 Task: Create report for event organizers to track registration numbers, attendance and feedback.
Action: Mouse moved to (344, 58)
Screenshot: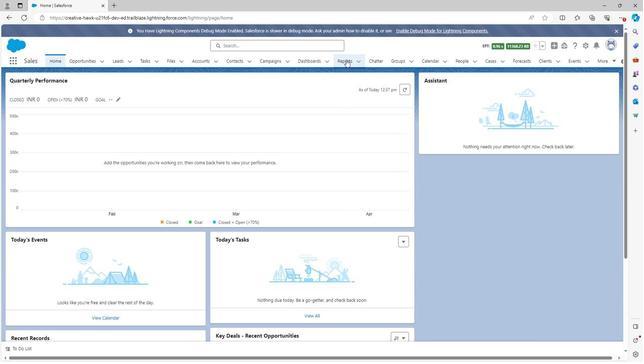 
Action: Mouse pressed left at (344, 58)
Screenshot: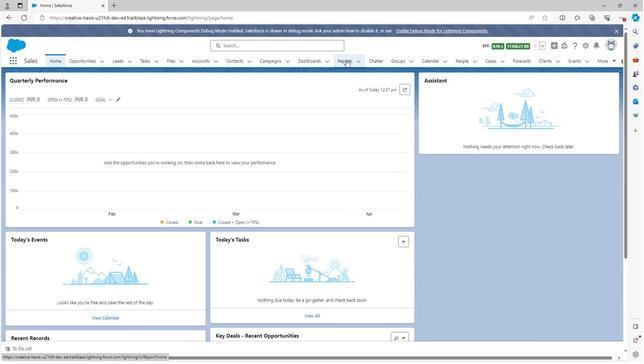 
Action: Mouse moved to (542, 86)
Screenshot: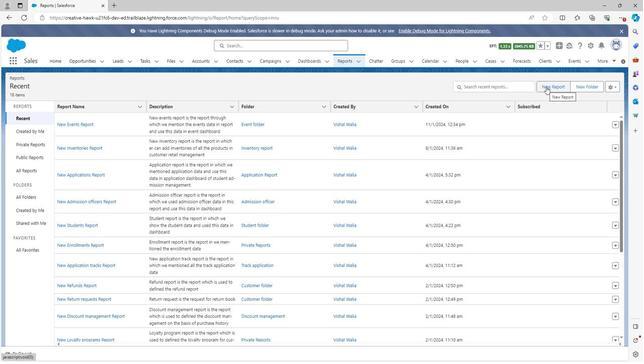 
Action: Mouse pressed left at (542, 86)
Screenshot: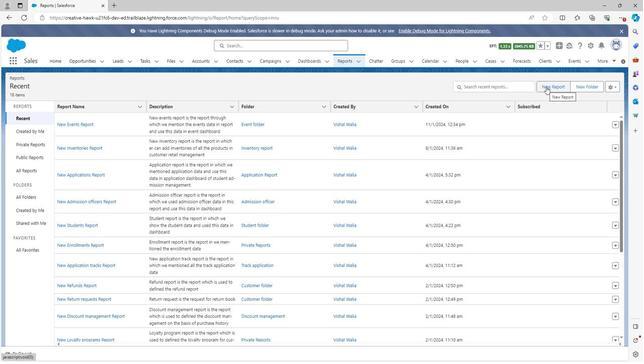 
Action: Mouse moved to (210, 125)
Screenshot: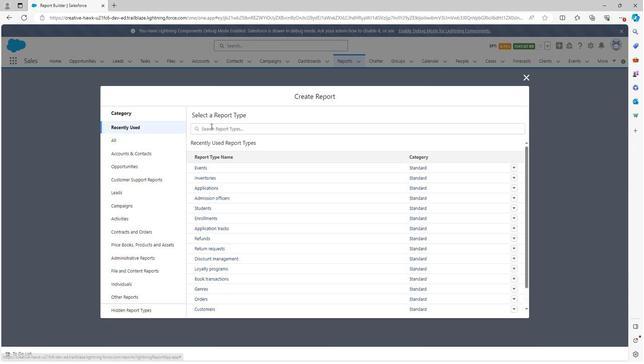 
Action: Mouse pressed left at (210, 125)
Screenshot: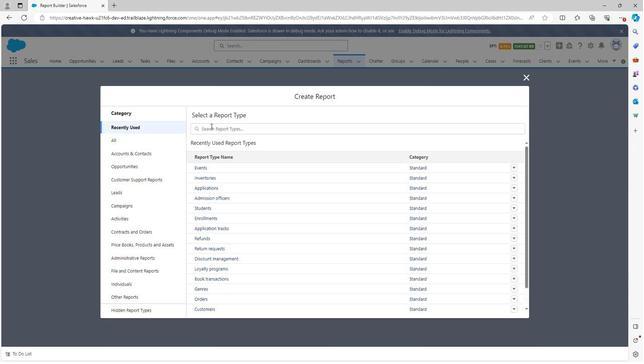 
Action: Key pressed regi
Screenshot: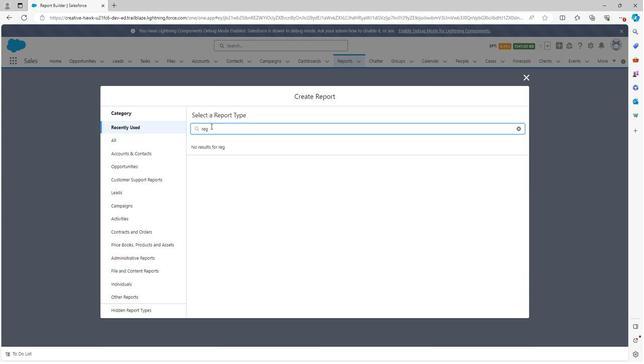 
Action: Mouse moved to (209, 126)
Screenshot: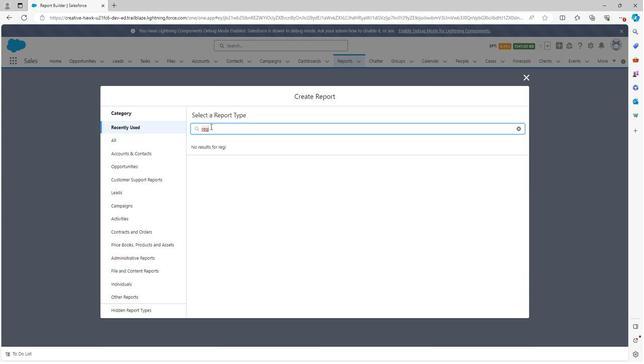 
Action: Key pressed <Key.backspace><Key.backspace><Key.backspace><Key.backspace>
Screenshot: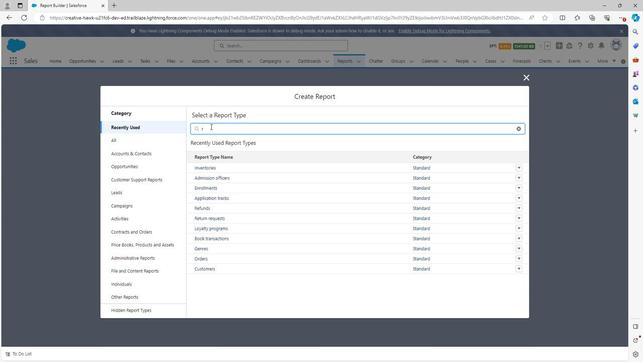 
Action: Mouse moved to (127, 299)
Screenshot: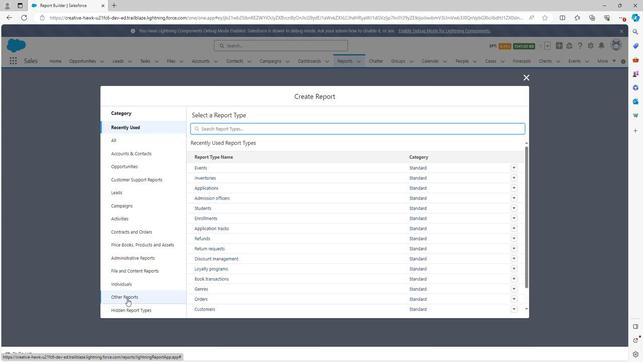 
Action: Mouse pressed left at (127, 299)
Screenshot: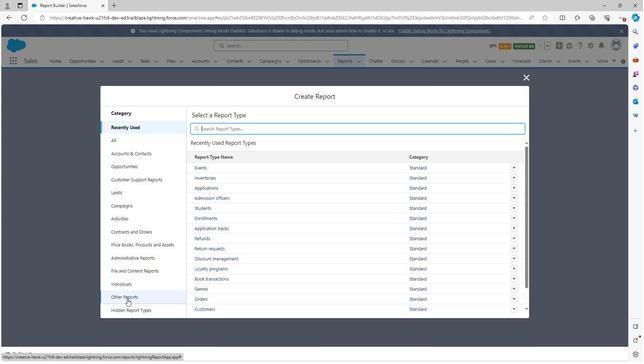 
Action: Mouse moved to (222, 129)
Screenshot: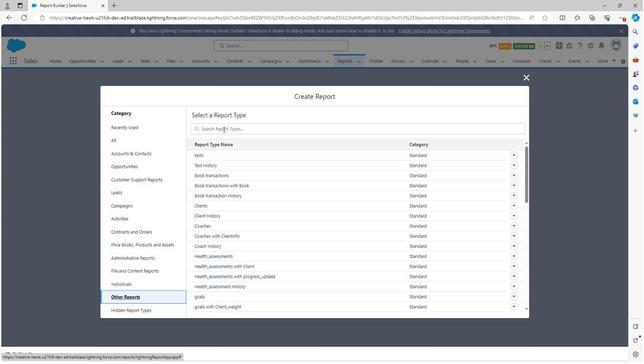 
Action: Mouse pressed left at (222, 129)
Screenshot: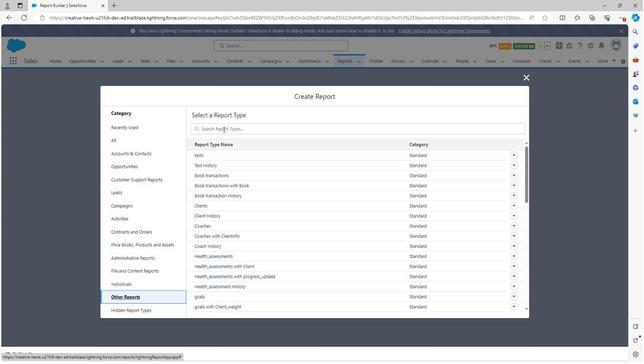 
Action: Key pressed r
Screenshot: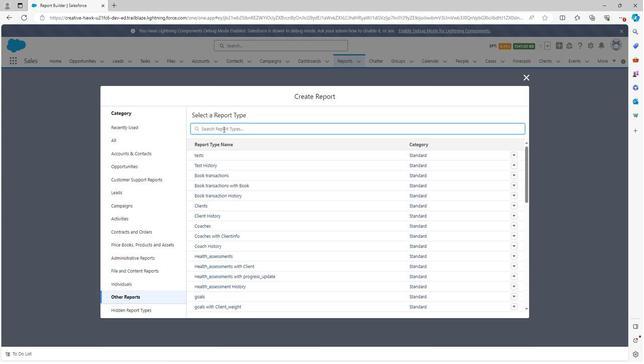 
Action: Mouse moved to (222, 129)
Screenshot: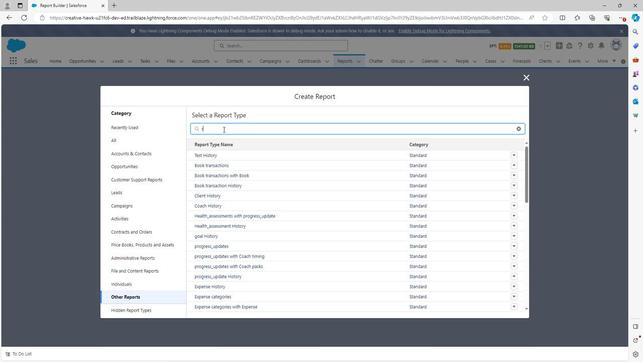 
Action: Key pressed egi
Screenshot: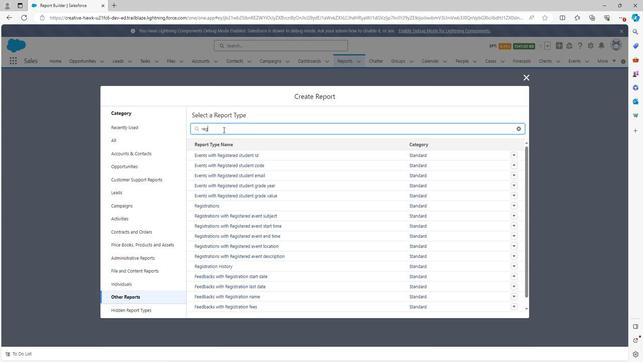 
Action: Mouse moved to (208, 205)
Screenshot: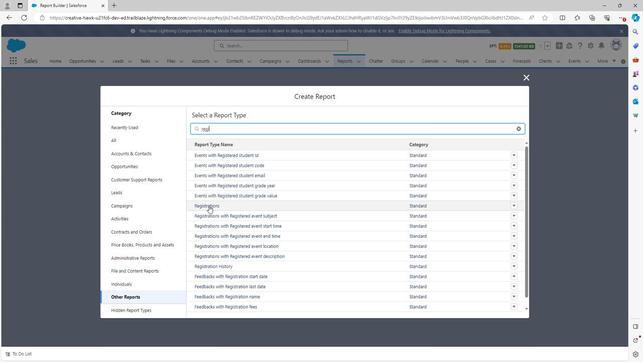 
Action: Mouse pressed left at (208, 205)
Screenshot: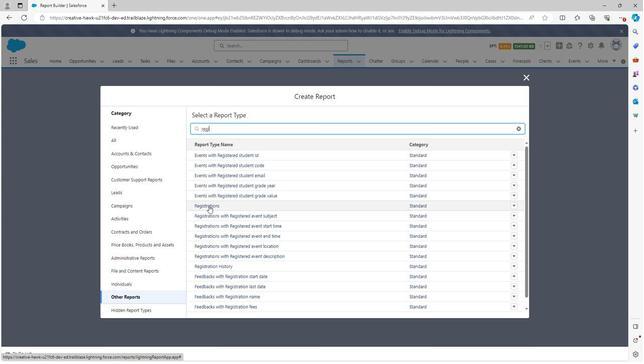 
Action: Mouse moved to (435, 152)
Screenshot: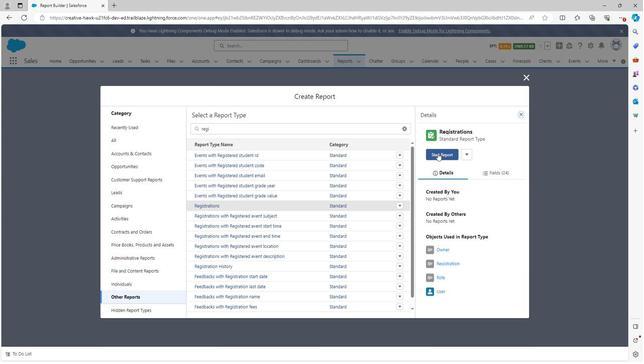 
Action: Mouse pressed left at (435, 152)
Screenshot: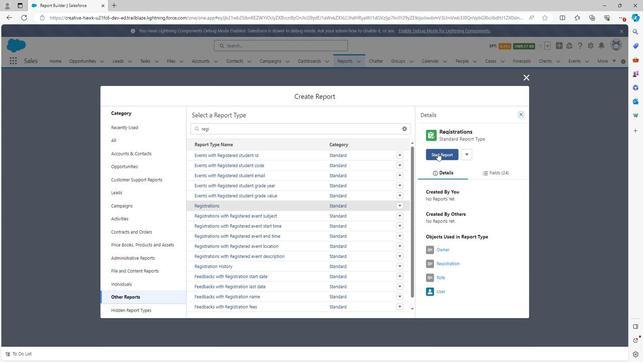 
Action: Mouse moved to (562, 78)
Screenshot: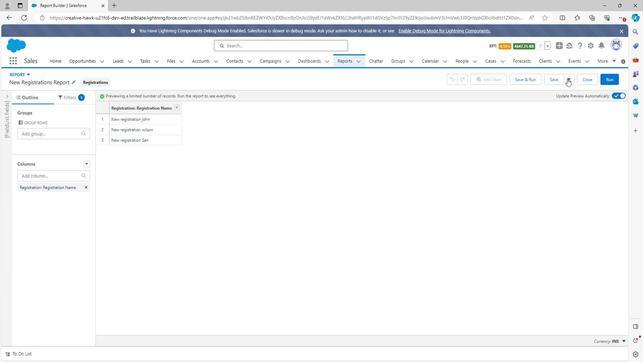 
Action: Mouse pressed left at (562, 78)
Screenshot: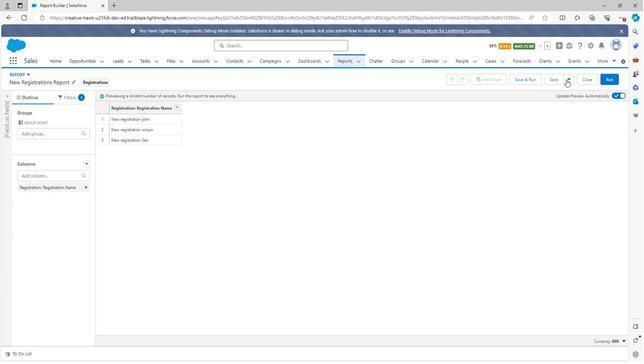 
Action: Mouse moved to (557, 110)
Screenshot: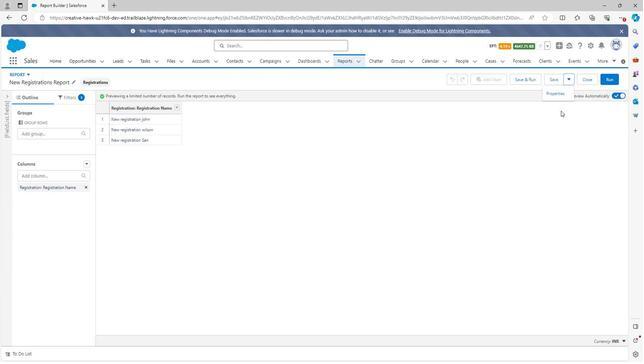 
Action: Mouse pressed left at (557, 110)
Screenshot: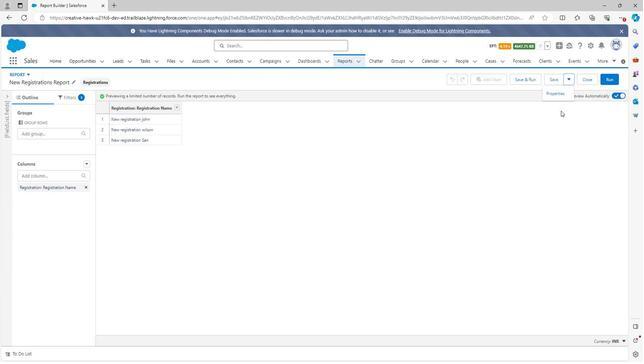 
Action: Mouse moved to (601, 79)
Screenshot: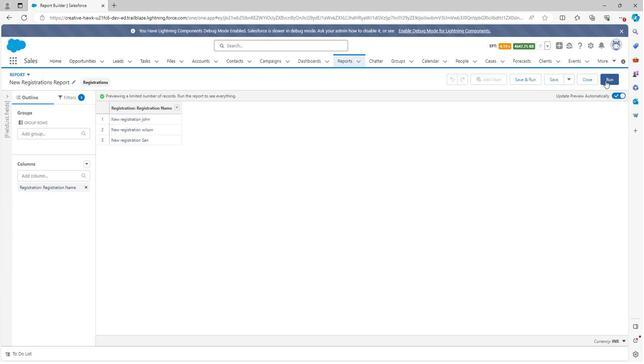 
Action: Mouse pressed left at (601, 79)
Screenshot: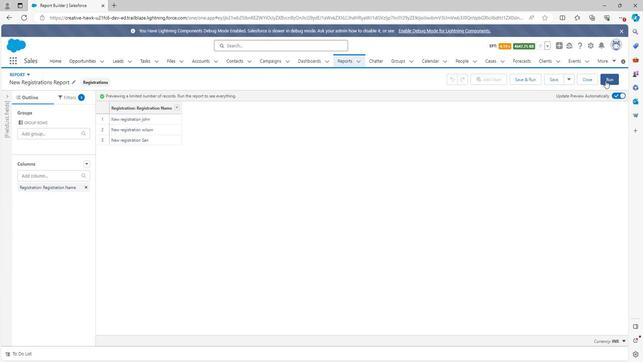
Action: Mouse moved to (611, 81)
Screenshot: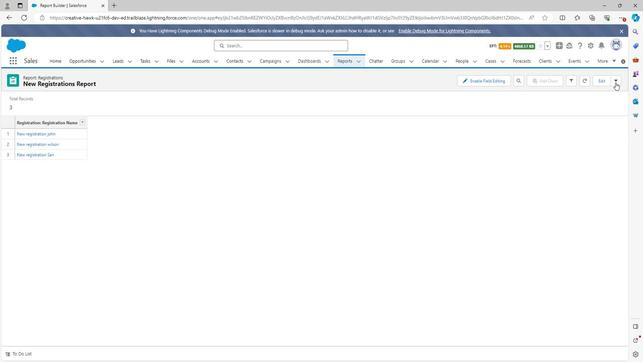 
Action: Mouse pressed left at (611, 81)
Screenshot: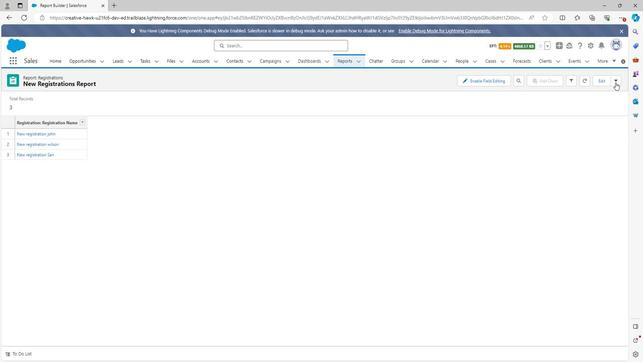 
Action: Mouse moved to (597, 94)
Screenshot: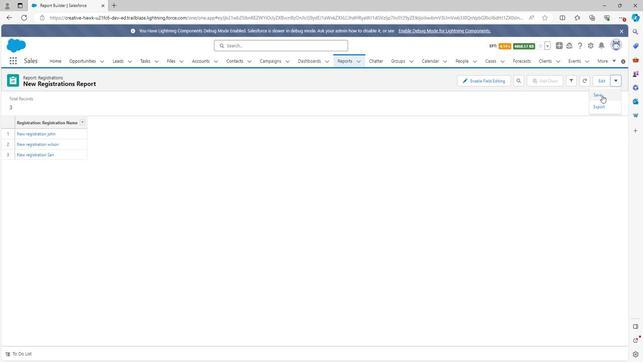 
Action: Mouse pressed left at (597, 94)
Screenshot: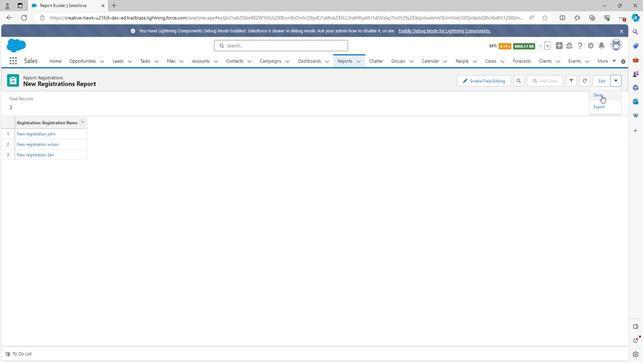 
Action: Mouse moved to (171, 182)
Screenshot: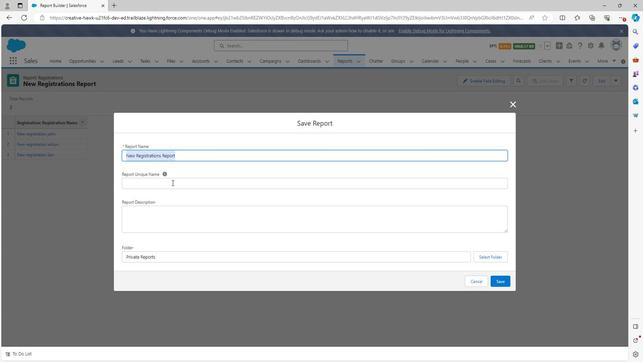 
Action: Mouse pressed left at (171, 182)
Screenshot: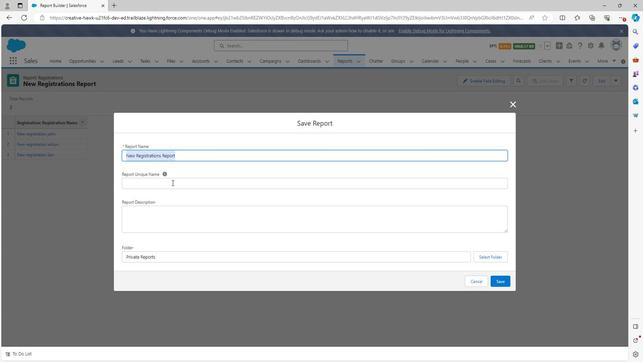 
Action: Mouse moved to (163, 214)
Screenshot: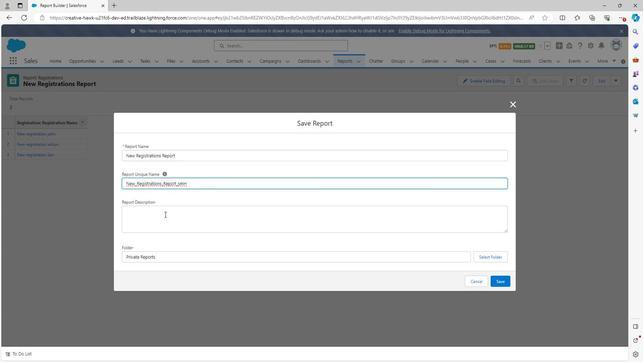 
Action: Mouse pressed left at (163, 214)
Screenshot: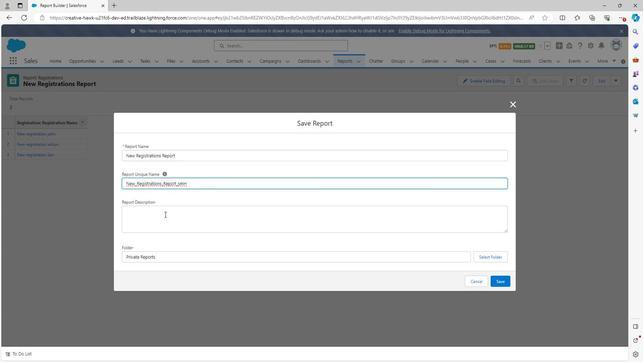 
Action: Key pressed <Key.shift><Key.shift><Key.shift><Key.shift>N
Screenshot: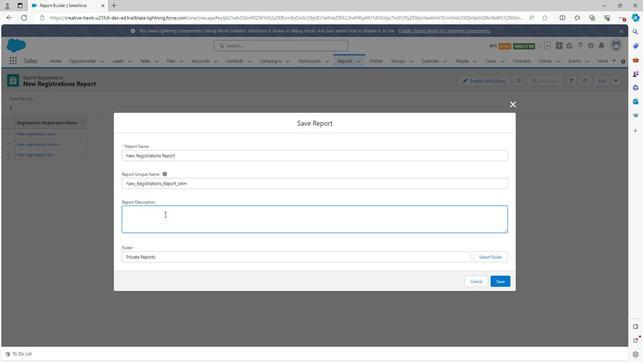 
Action: Mouse moved to (164, 213)
Screenshot: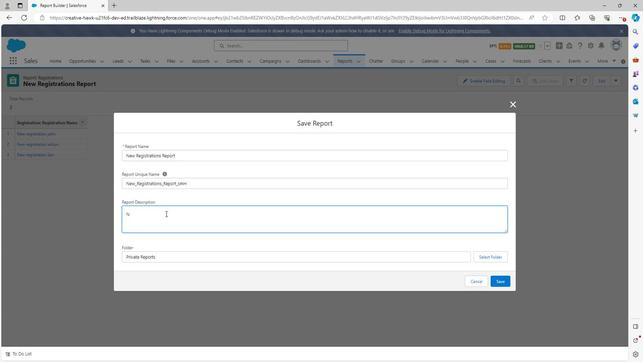
Action: Key pressed e
Screenshot: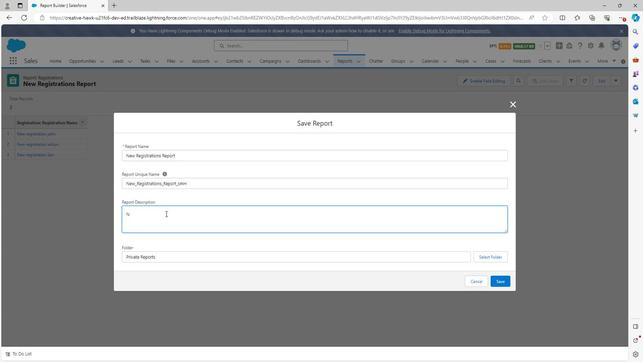 
Action: Mouse moved to (165, 213)
Screenshot: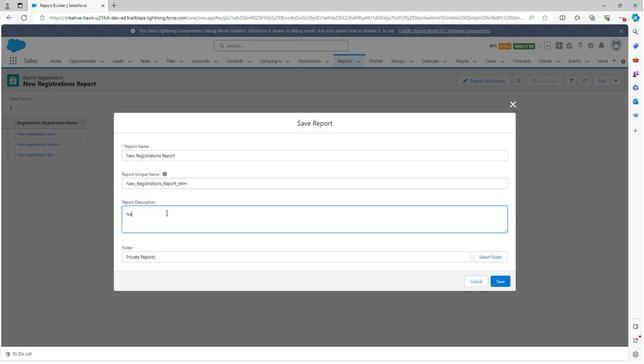 
Action: Key pressed w<Key.space>r
Screenshot: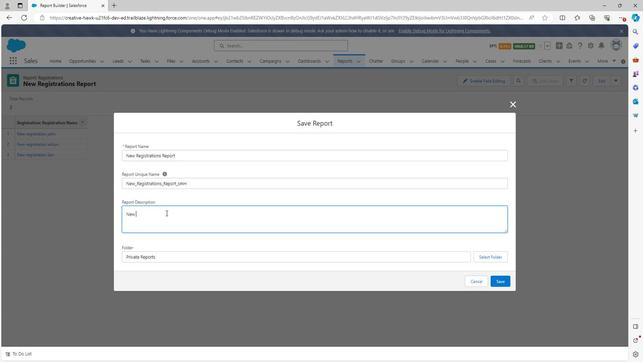
Action: Mouse moved to (165, 211)
Screenshot: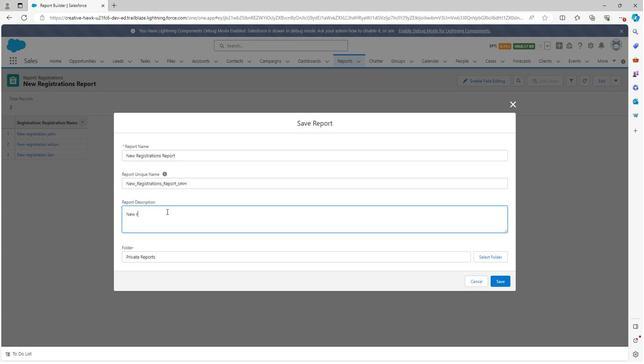 
Action: Key pressed e
Screenshot: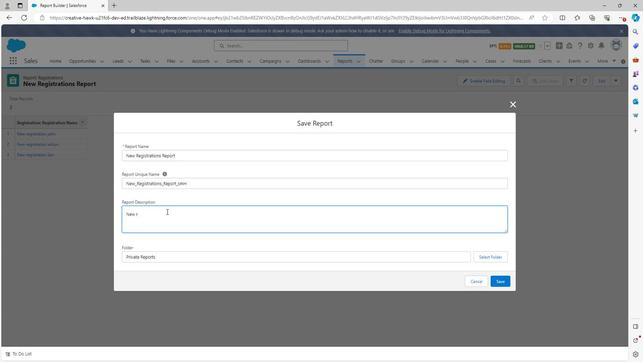 
Action: Mouse moved to (166, 210)
Screenshot: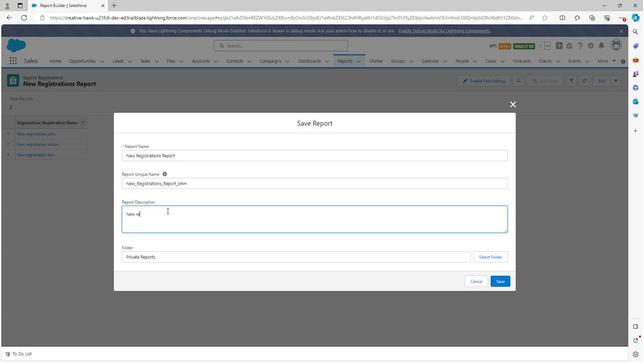
Action: Key pressed g
Screenshot: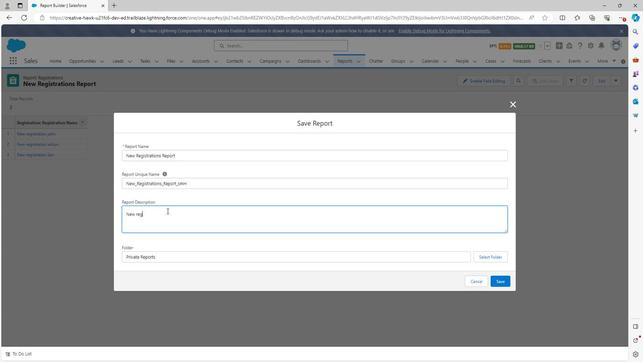 
Action: Mouse moved to (166, 210)
Screenshot: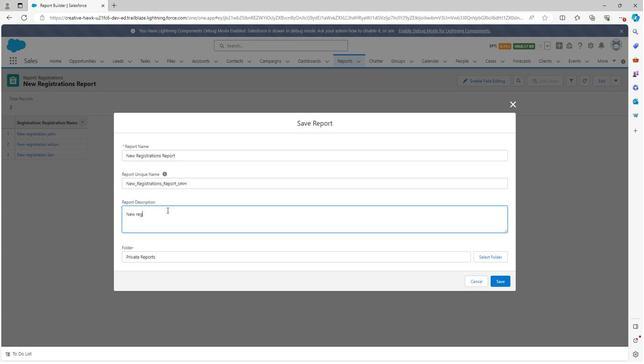 
Action: Key pressed i
Screenshot: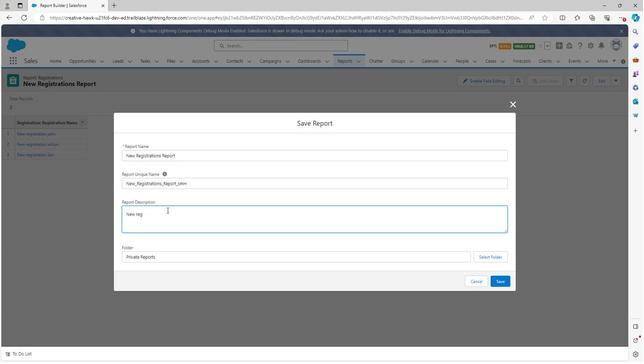 
Action: Mouse moved to (166, 209)
Screenshot: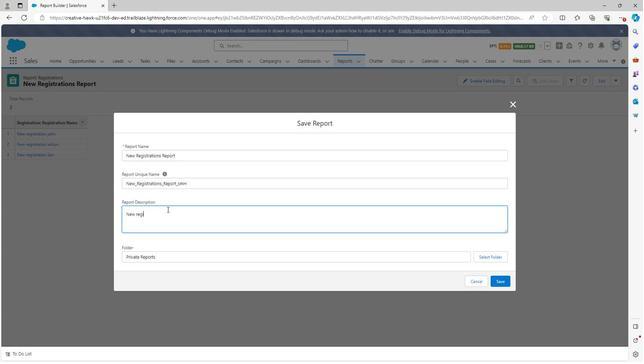 
Action: Key pressed st
Screenshot: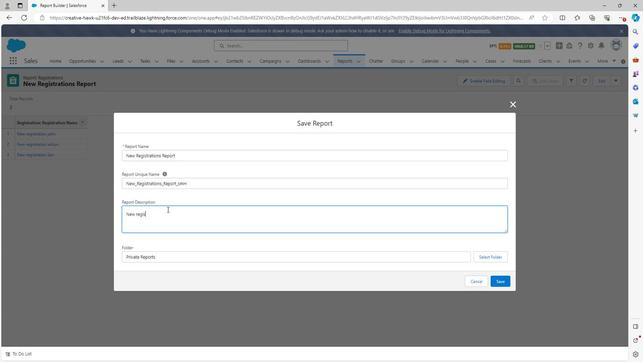 
Action: Mouse moved to (166, 209)
Screenshot: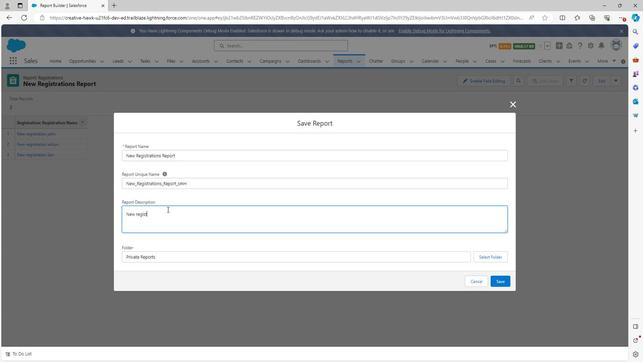 
Action: Key pressed rati
Screenshot: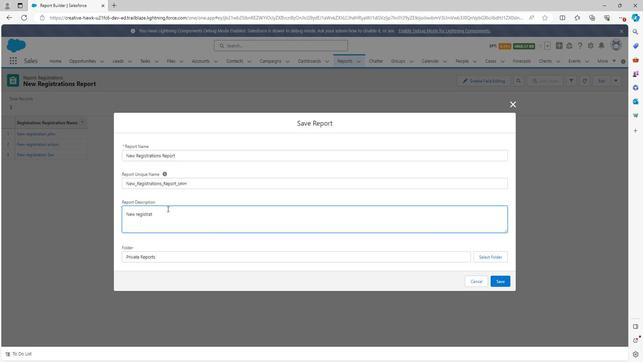 
Action: Mouse moved to (167, 205)
Screenshot: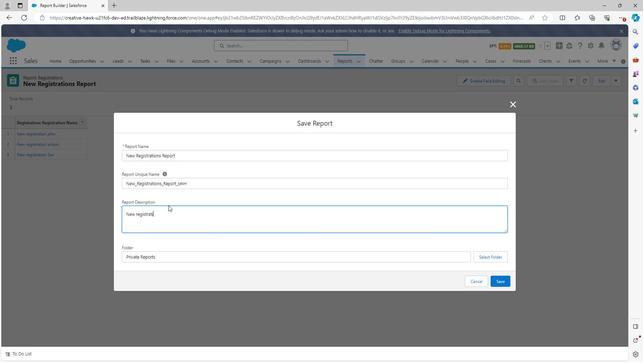 
Action: Key pressed o
Screenshot: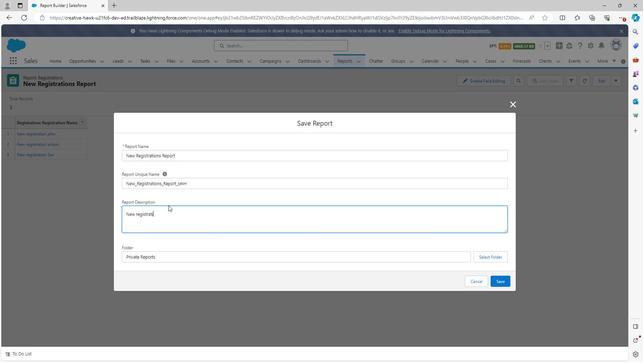 
Action: Mouse moved to (167, 205)
Screenshot: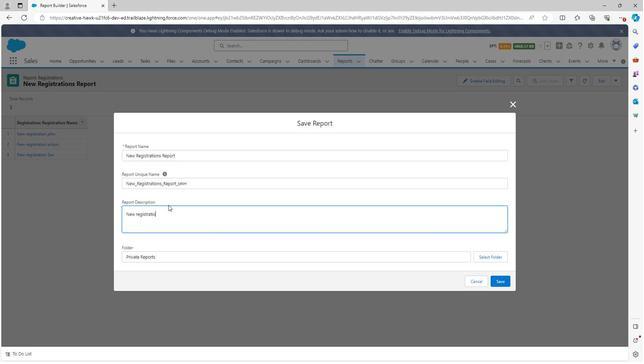 
Action: Key pressed n
Screenshot: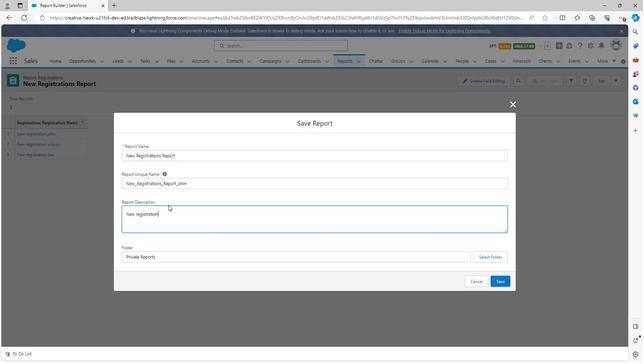 
Action: Mouse moved to (167, 205)
Screenshot: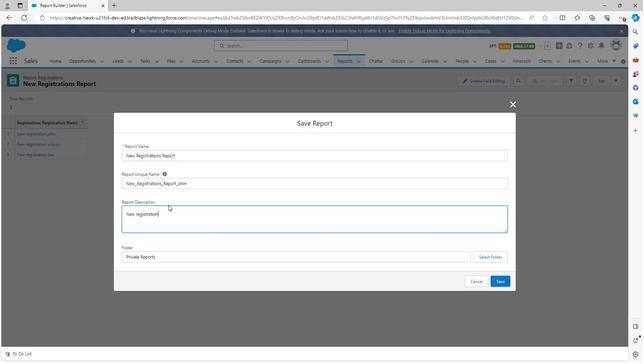 
Action: Key pressed <Key.space>
Screenshot: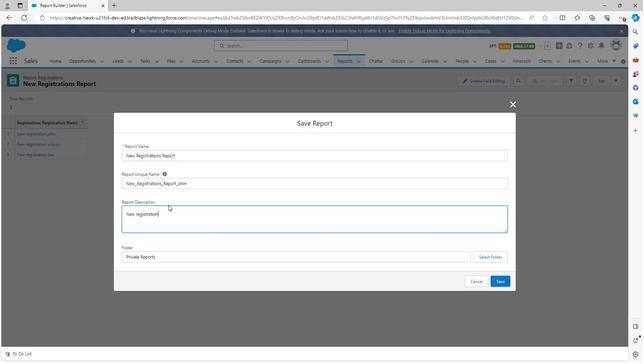 
Action: Mouse moved to (167, 204)
Screenshot: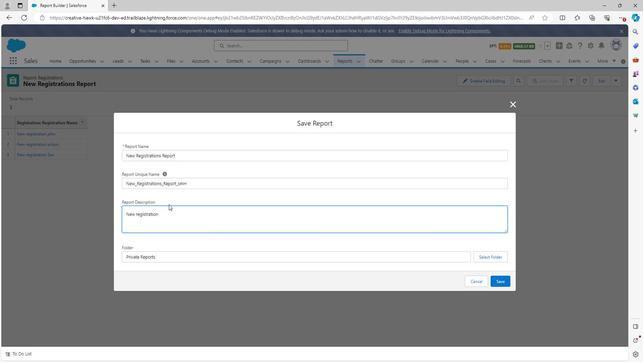 
Action: Key pressed report<Key.space>
Screenshot: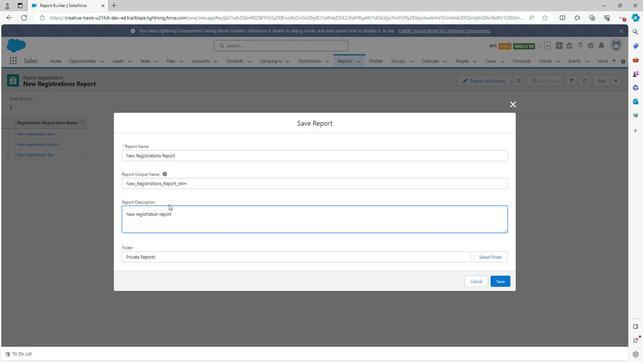 
Action: Mouse moved to (167, 204)
Screenshot: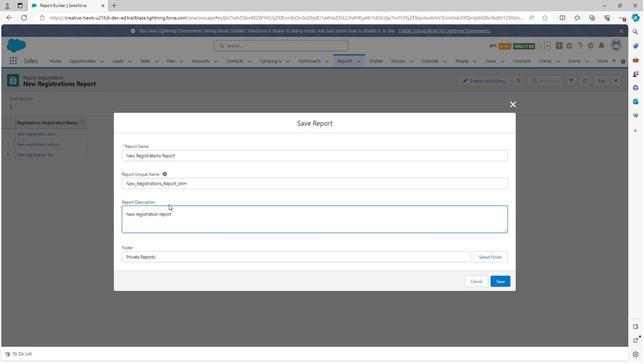 
Action: Key pressed i
Screenshot: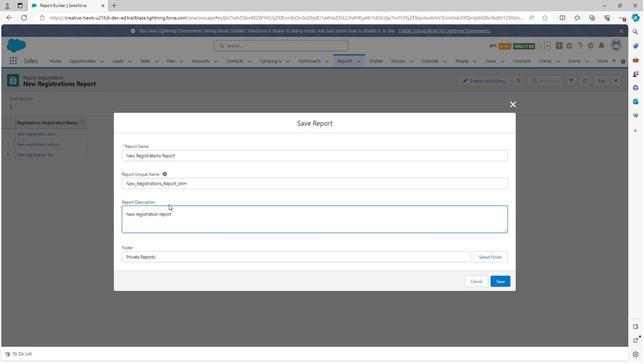 
Action: Mouse moved to (167, 205)
Screenshot: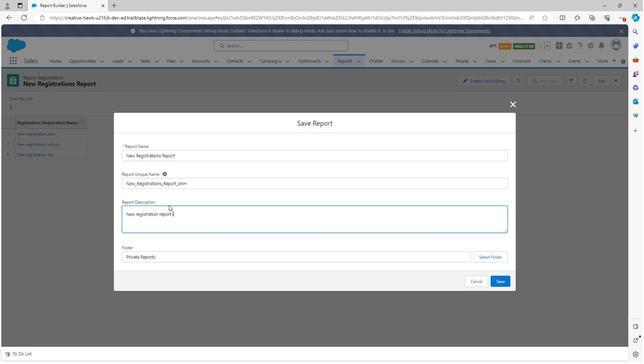 
Action: Key pressed s<Key.space>the<Key.space>report<Key.space>
Screenshot: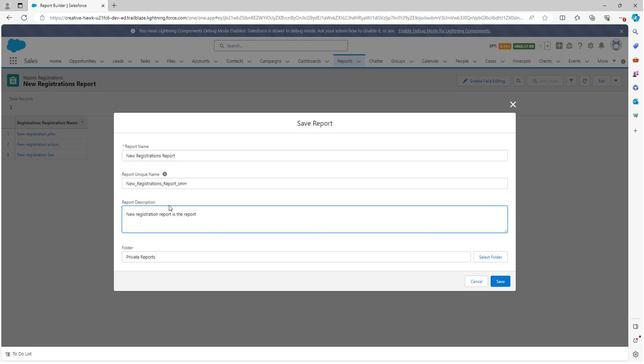 
Action: Mouse moved to (168, 205)
Screenshot: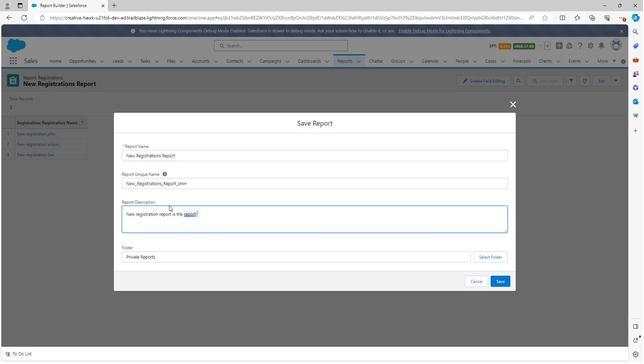 
Action: Key pressed through
Screenshot: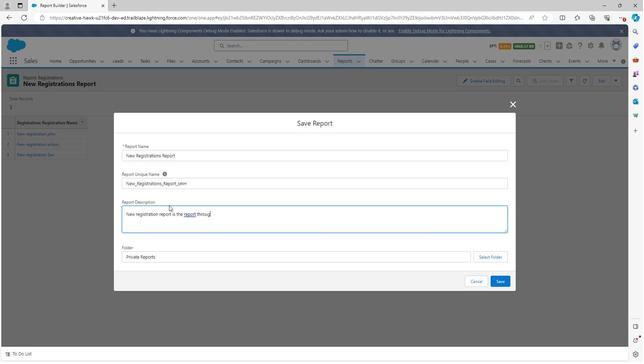 
Action: Mouse moved to (168, 205)
Screenshot: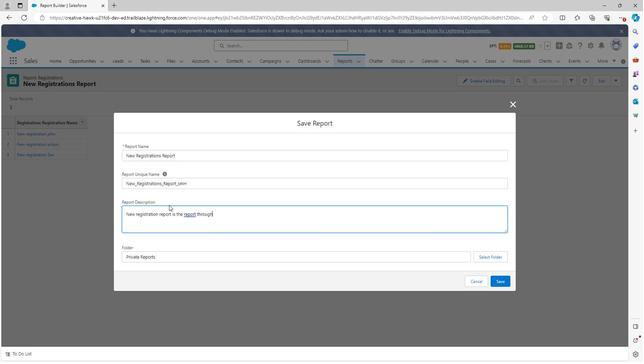 
Action: Key pressed <Key.space>which<Key.space>we
Screenshot: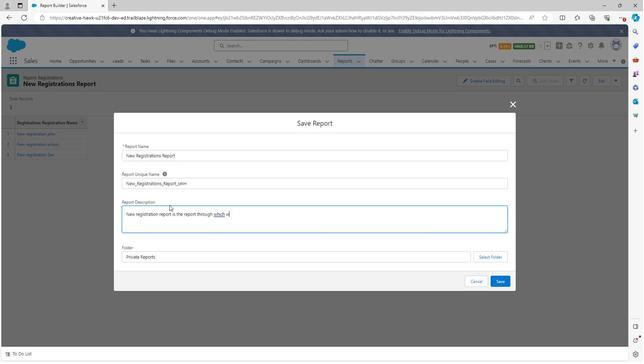 
Action: Mouse moved to (168, 205)
Screenshot: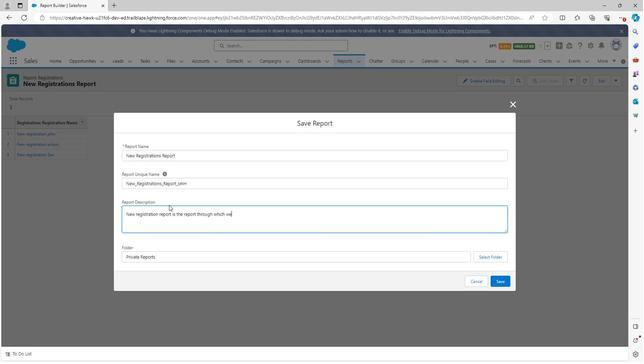 
Action: Key pressed <Key.space>defi
Screenshot: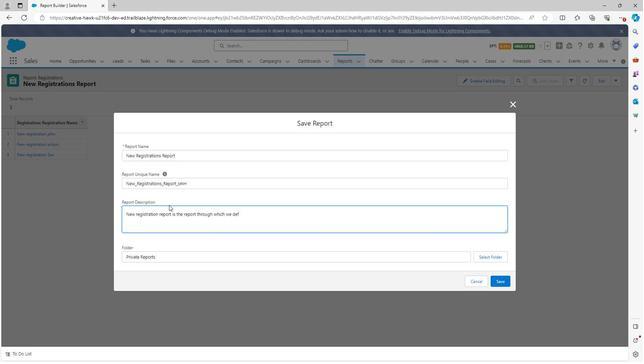 
Action: Mouse moved to (168, 205)
Screenshot: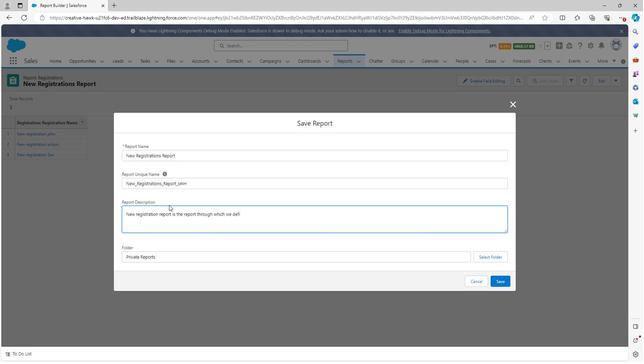 
Action: Key pressed n
Screenshot: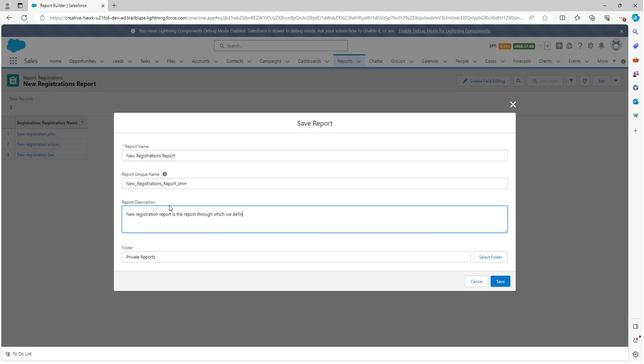 
Action: Mouse moved to (167, 205)
Screenshot: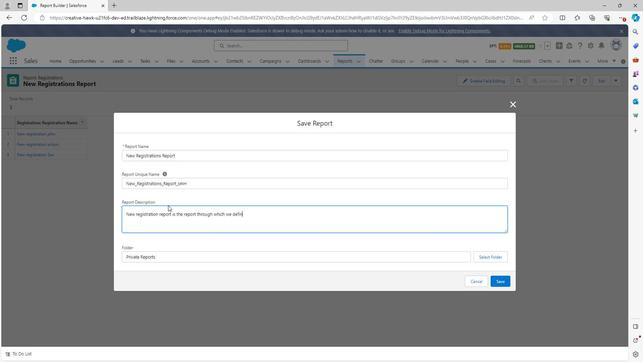 
Action: Key pressed ed<Key.space>the<Key.space>new<Key.space>registrati
Screenshot: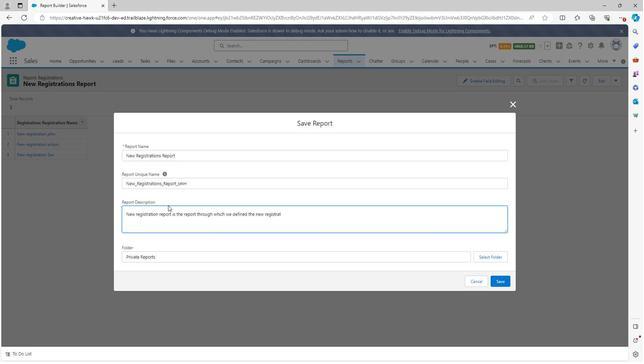 
Action: Mouse moved to (166, 205)
Screenshot: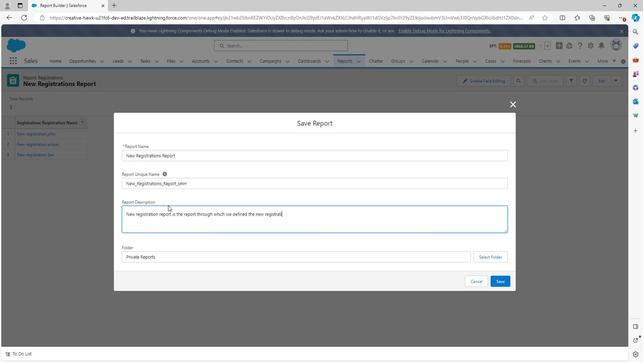 
Action: Key pressed o
Screenshot: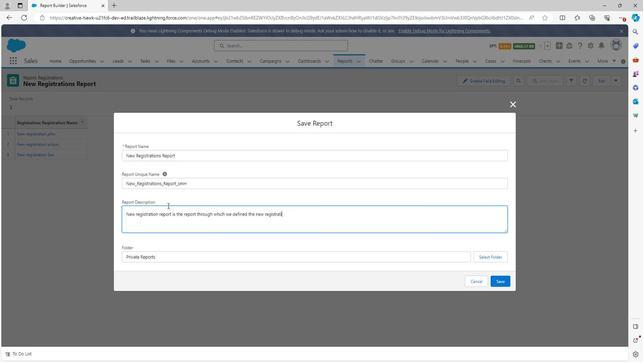 
Action: Mouse moved to (166, 206)
Screenshot: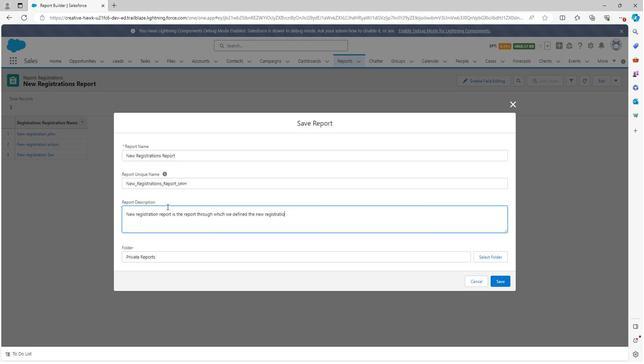 
Action: Key pressed ns<Key.space>
Screenshot: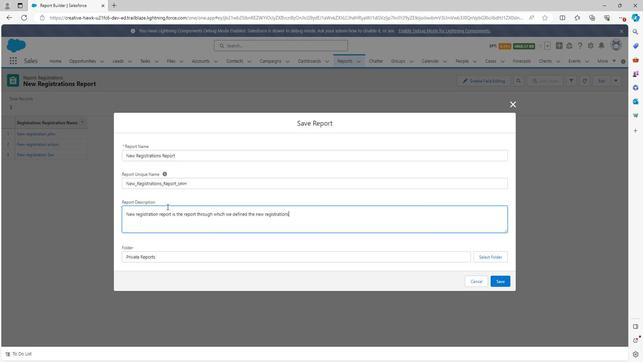 
Action: Mouse moved to (166, 205)
Screenshot: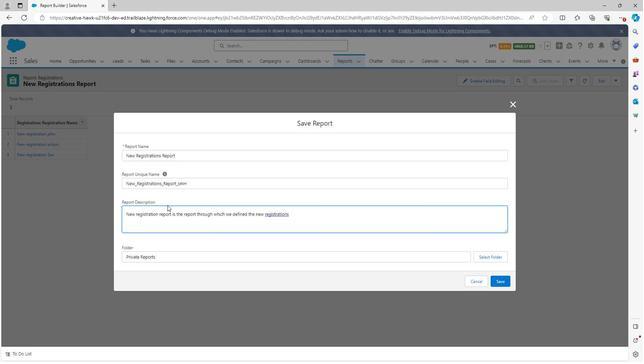 
Action: Key pressed data<Key.space>
Screenshot: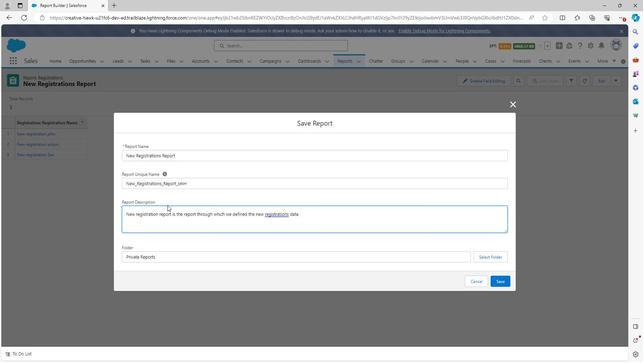 
Action: Mouse moved to (166, 206)
Screenshot: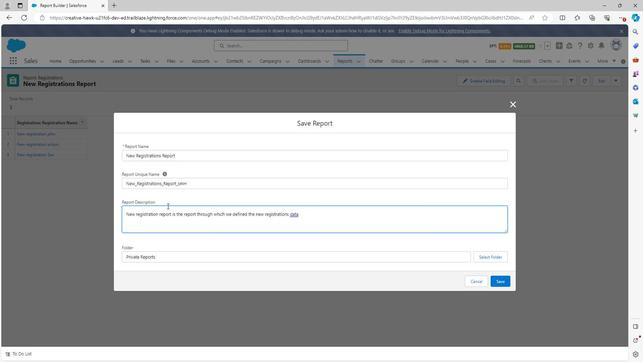 
Action: Key pressed in<Key.space>event<Key.space>management<Key.space>with<Key.space>the<Key.space>help
Screenshot: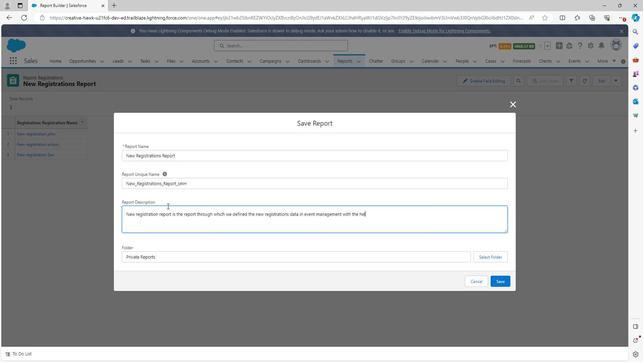 
Action: Mouse moved to (166, 206)
Screenshot: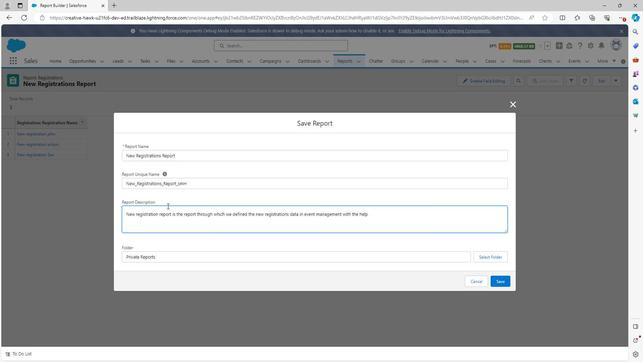 
Action: Key pressed <Key.space>
Screenshot: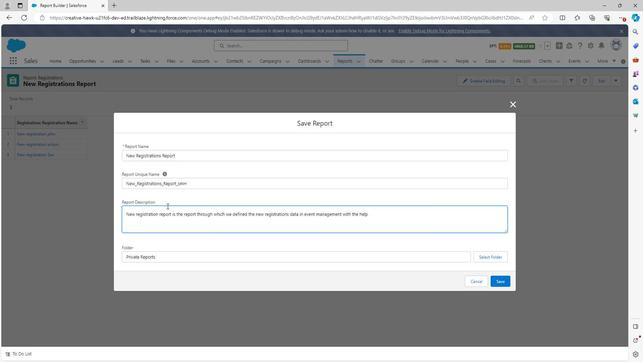 
Action: Mouse moved to (166, 206)
Screenshot: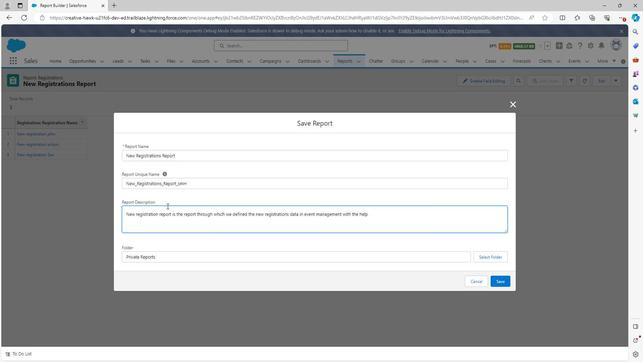 
Action: Key pressed o
Screenshot: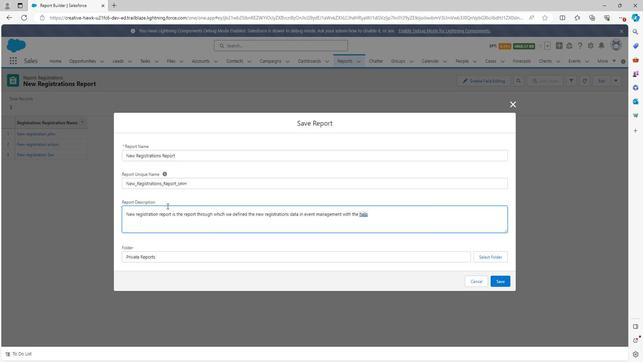
Action: Mouse moved to (165, 206)
Screenshot: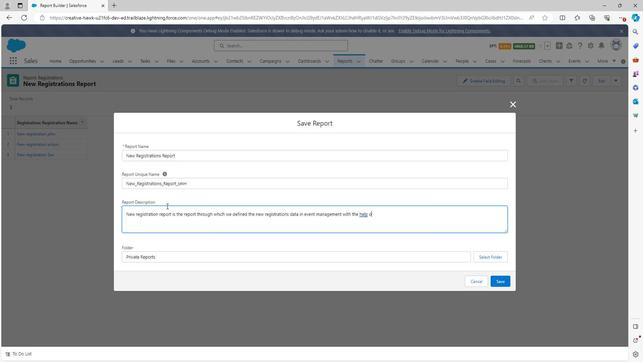 
Action: Key pressed f
Screenshot: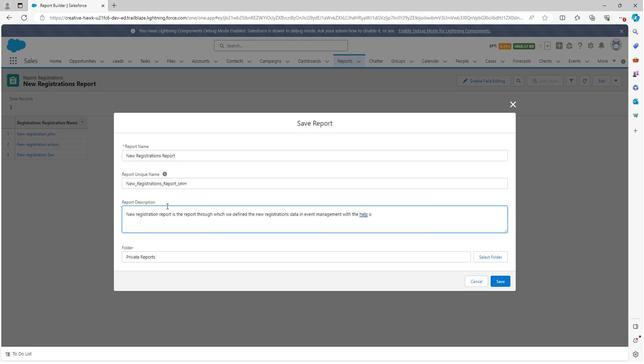 
Action: Mouse moved to (165, 206)
Screenshot: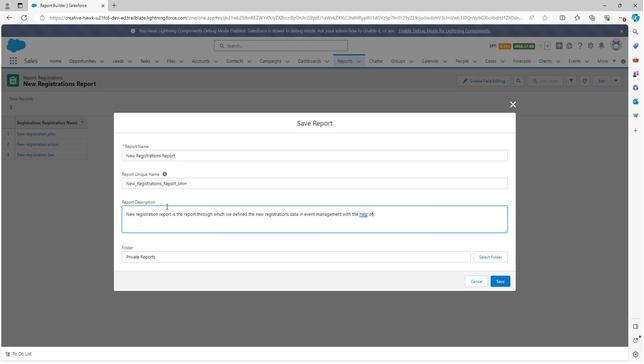 
Action: Key pressed <Key.space>regis
Screenshot: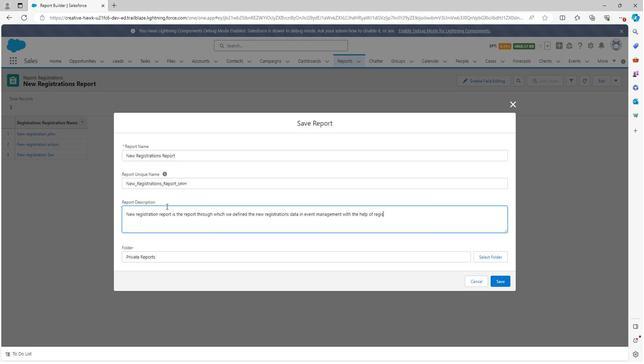 
Action: Mouse moved to (165, 206)
Screenshot: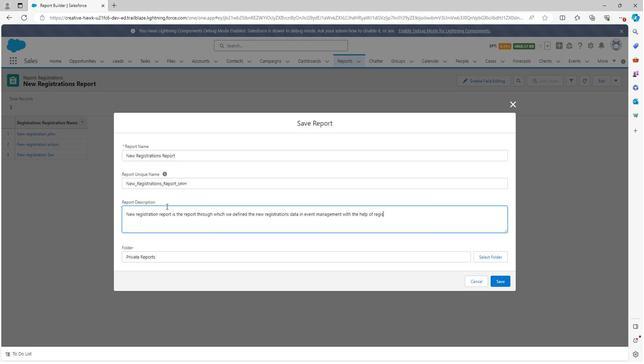 
Action: Key pressed tra
Screenshot: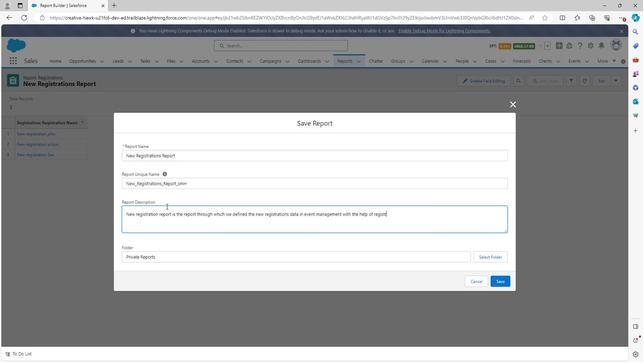 
Action: Mouse moved to (165, 206)
Screenshot: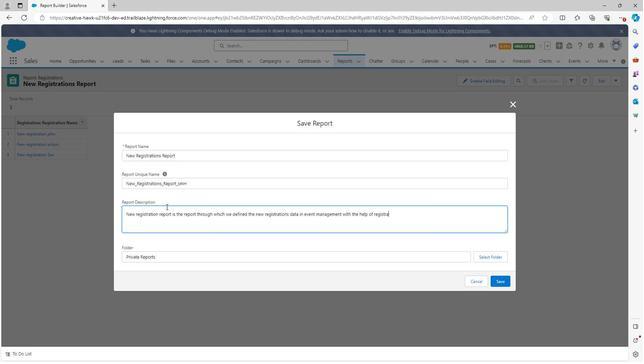 
Action: Key pressed tion<Key.space>
Screenshot: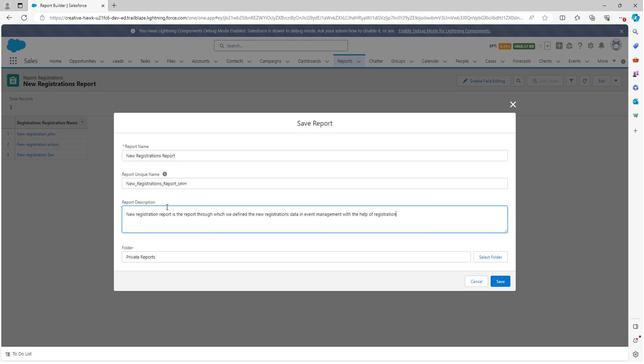 
Action: Mouse moved to (164, 207)
Screenshot: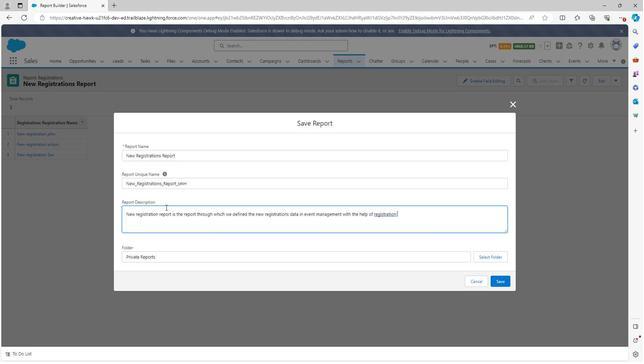 
Action: Key pressed o
Screenshot: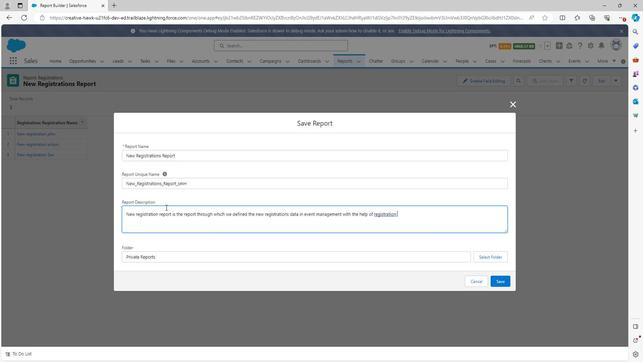 
Action: Mouse moved to (164, 208)
Screenshot: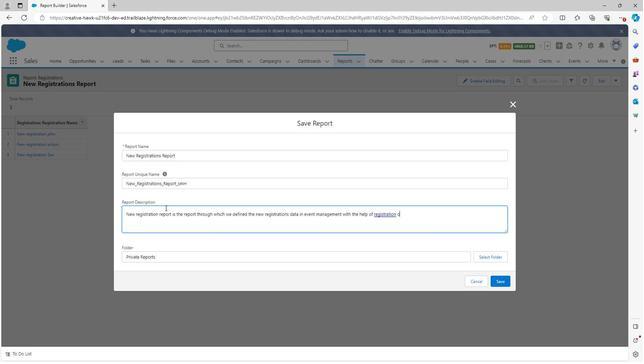 
Action: Key pressed b
Screenshot: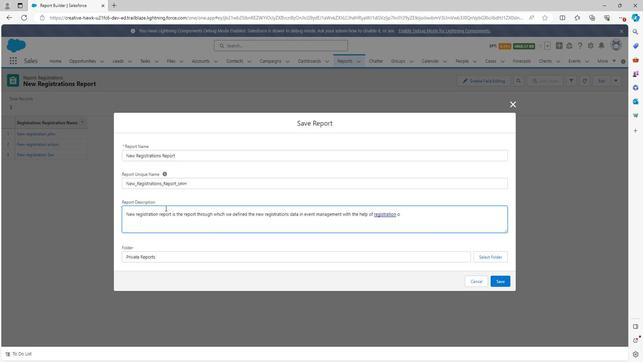 
Action: Mouse moved to (164, 207)
Screenshot: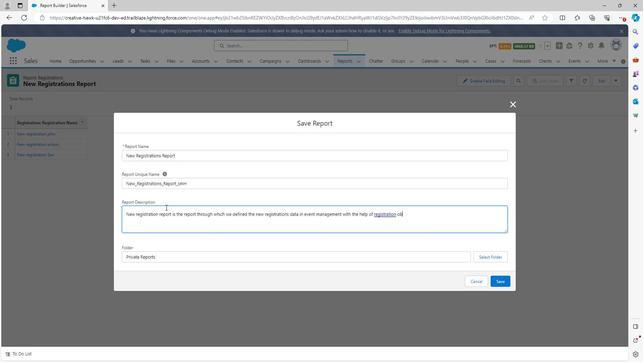 
Action: Key pressed j
Screenshot: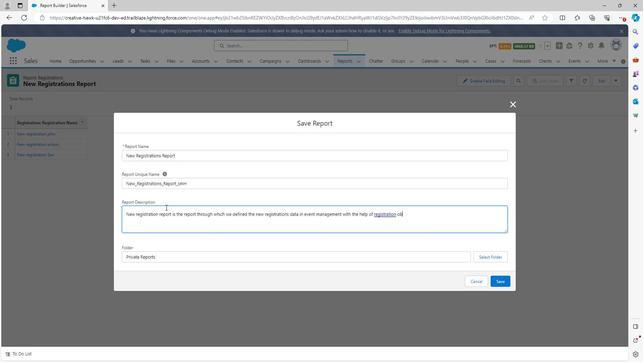 
Action: Mouse moved to (164, 207)
Screenshot: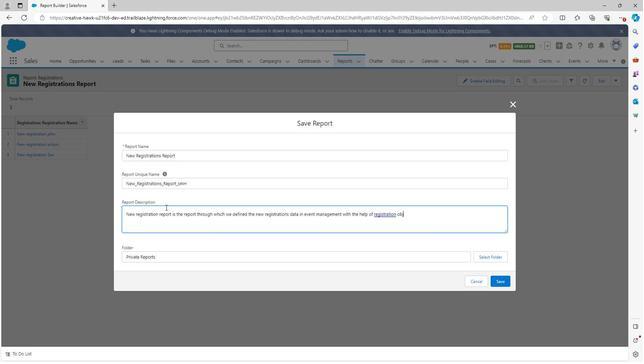 
Action: Key pressed ec
Screenshot: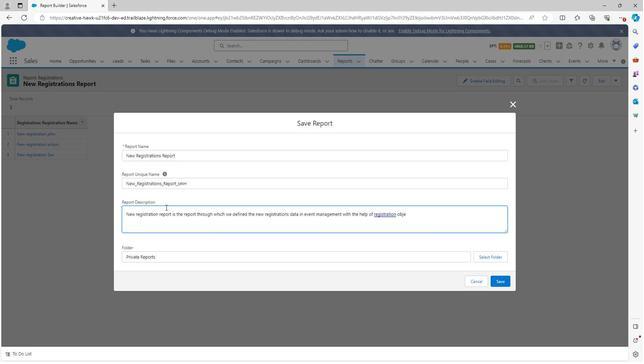 
Action: Mouse moved to (164, 206)
Screenshot: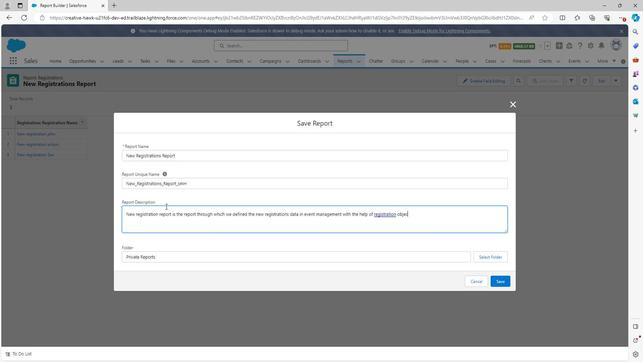 
Action: Key pressed t
Screenshot: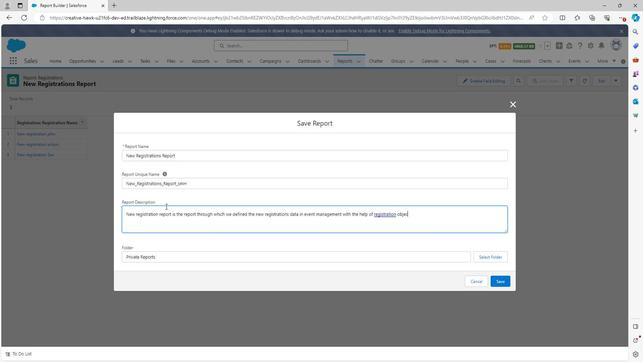 
Action: Mouse moved to (480, 257)
Screenshot: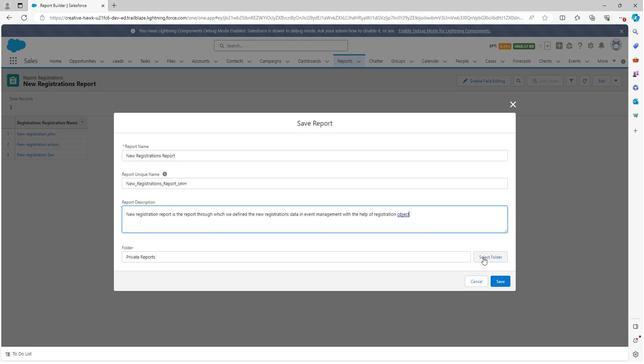 
Action: Mouse pressed left at (480, 257)
Screenshot: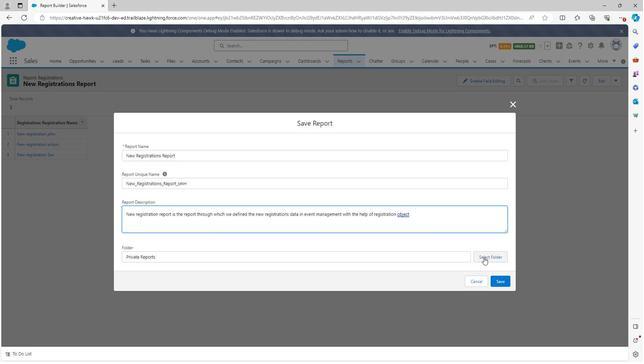 
Action: Mouse moved to (372, 190)
Screenshot: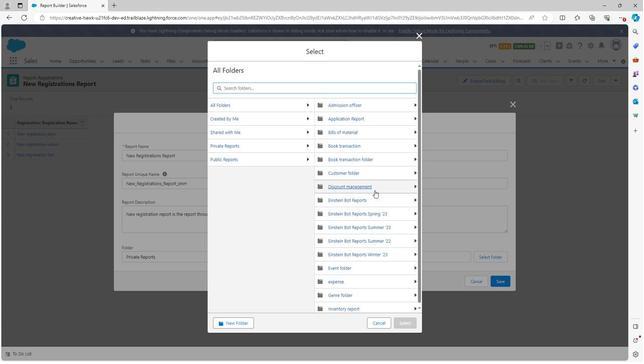 
Action: Mouse scrolled (372, 190) with delta (0, 0)
Screenshot: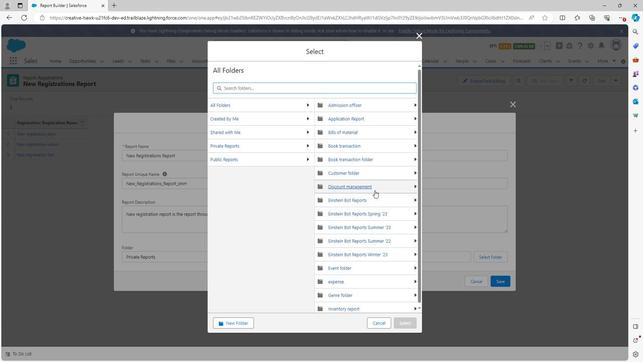 
Action: Mouse scrolled (372, 190) with delta (0, 0)
Screenshot: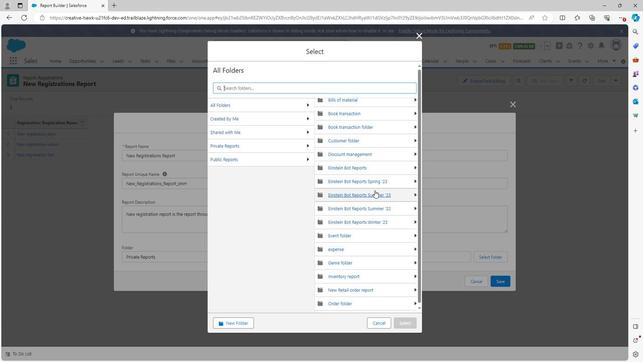 
Action: Mouse moved to (367, 205)
Screenshot: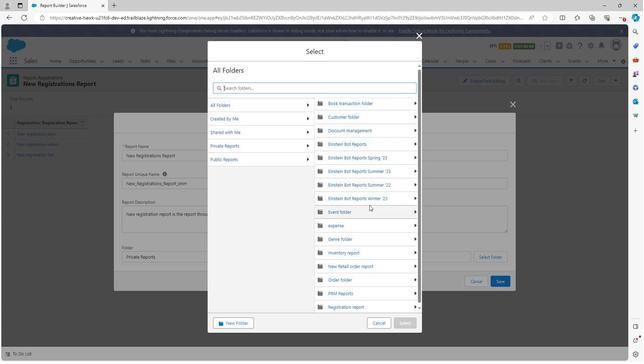 
Action: Mouse scrolled (367, 204) with delta (0, 0)
Screenshot: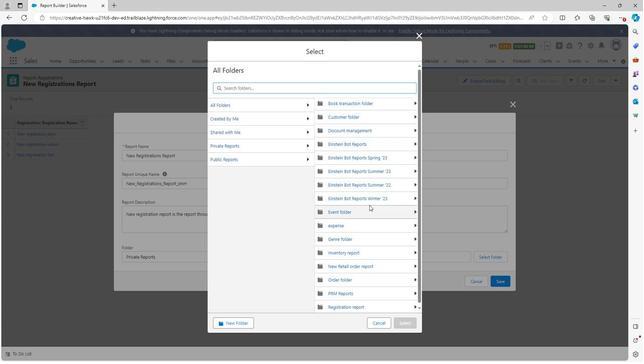 
Action: Mouse moved to (345, 274)
Screenshot: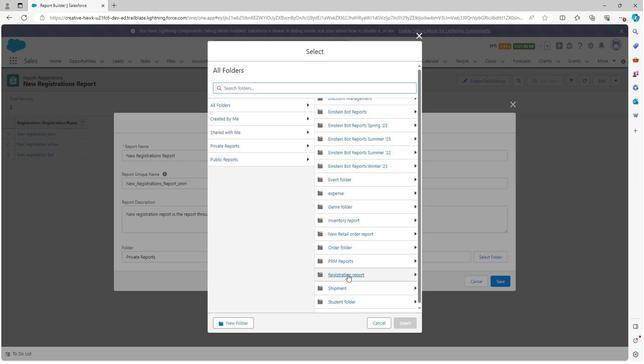 
Action: Mouse pressed left at (345, 274)
Screenshot: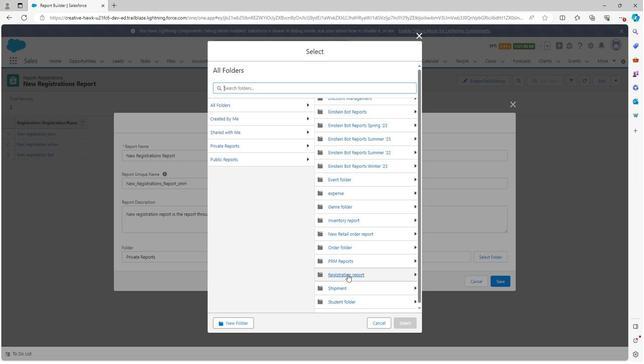 
Action: Mouse moved to (393, 320)
Screenshot: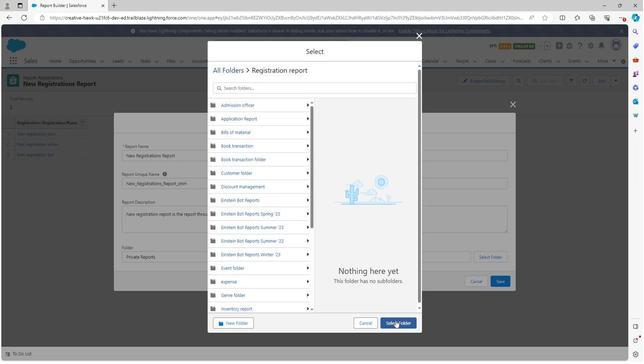 
Action: Mouse pressed left at (393, 320)
Screenshot: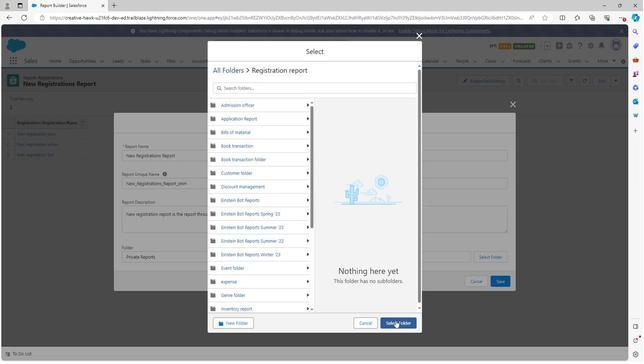 
Action: Mouse moved to (493, 279)
Screenshot: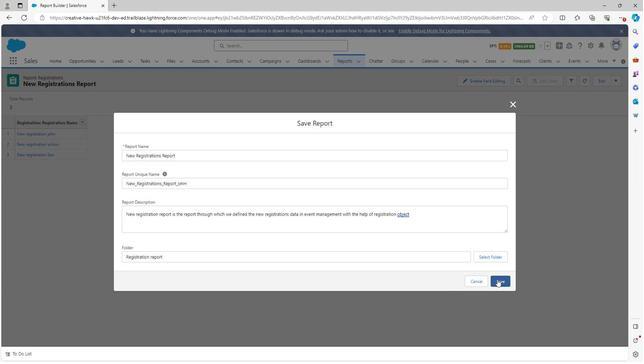 
Action: Mouse pressed left at (493, 279)
Screenshot: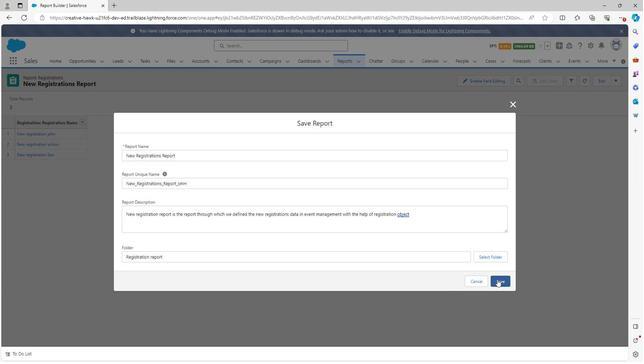 
Action: Mouse moved to (605, 85)
Screenshot: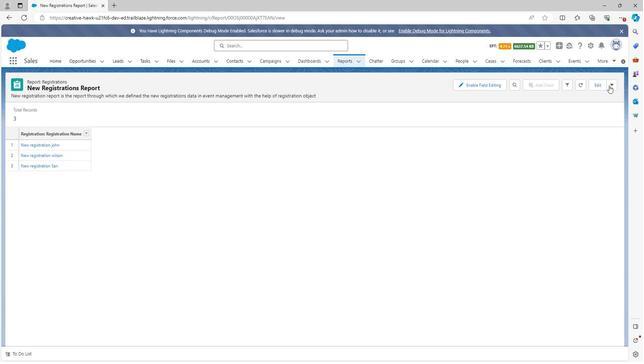 
Action: Mouse pressed left at (605, 85)
Screenshot: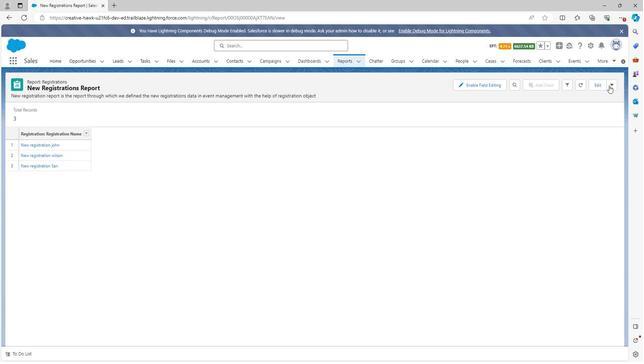 
Action: Mouse moved to (581, 107)
Screenshot: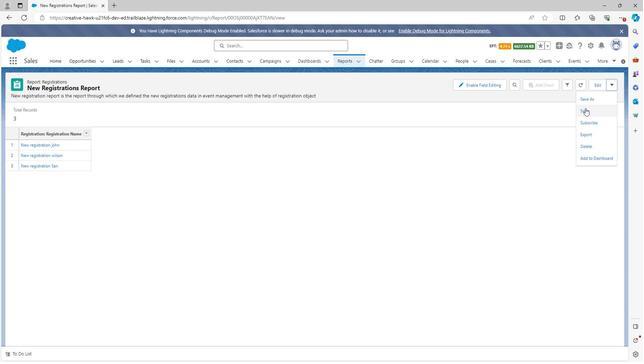 
Action: Mouse pressed left at (581, 107)
Screenshot: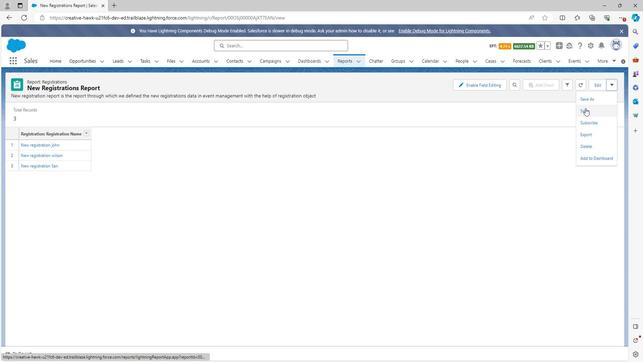
Action: Mouse moved to (342, 59)
Screenshot: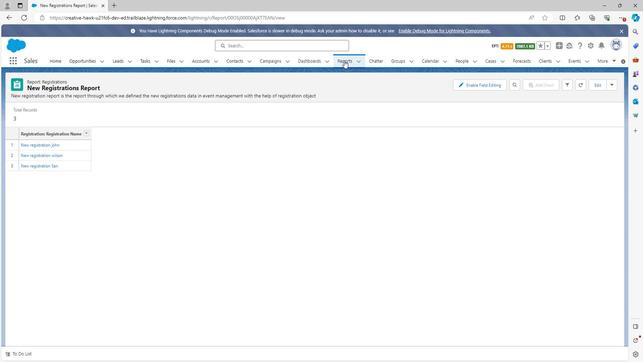
Action: Mouse pressed left at (342, 59)
Screenshot: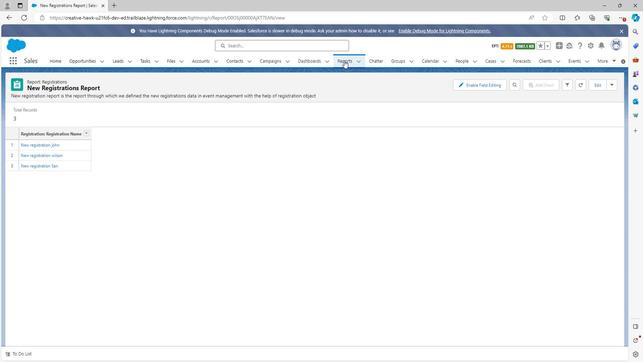 
Action: Mouse moved to (92, 128)
Screenshot: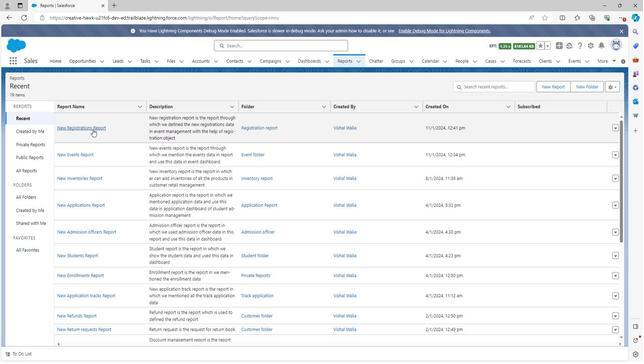 
Action: Mouse pressed left at (92, 128)
Screenshot: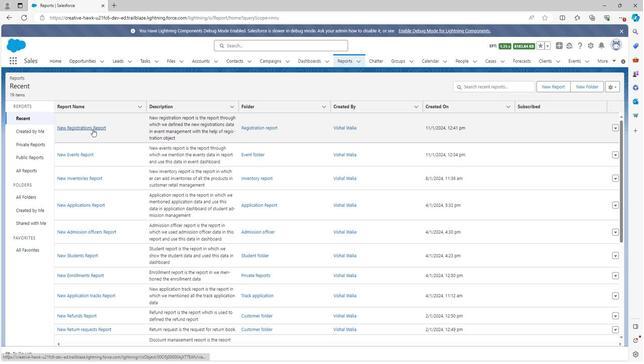 
Action: Mouse moved to (98, 123)
Screenshot: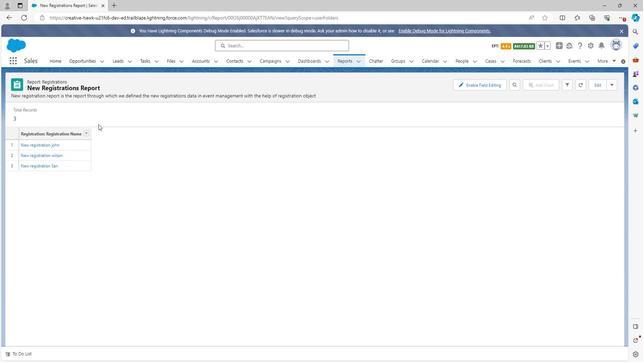
